 Task: React to the posts on page Aramco
Action: Mouse moved to (537, 94)
Screenshot: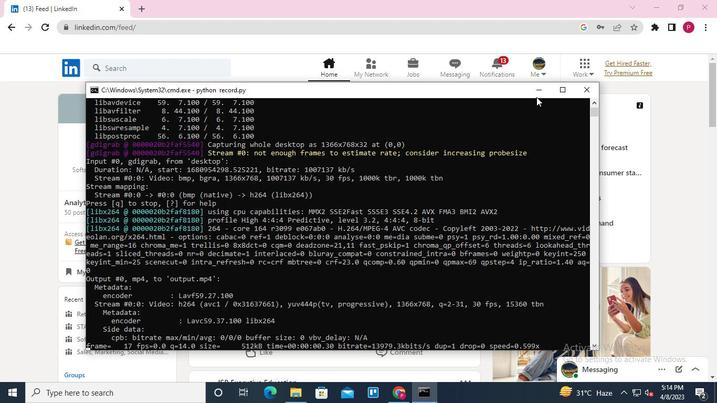 
Action: Mouse pressed left at (537, 94)
Screenshot: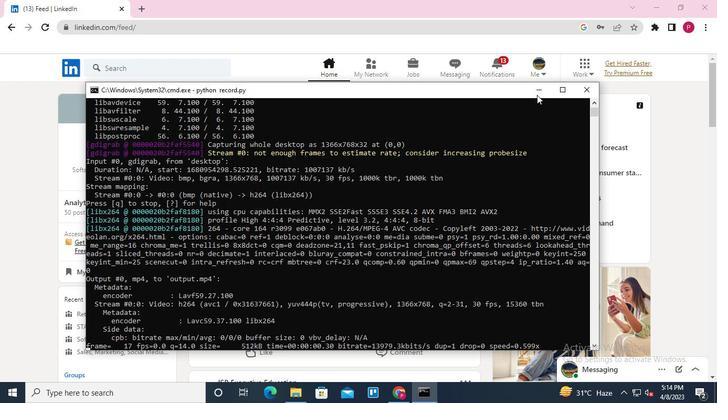 
Action: Mouse moved to (171, 71)
Screenshot: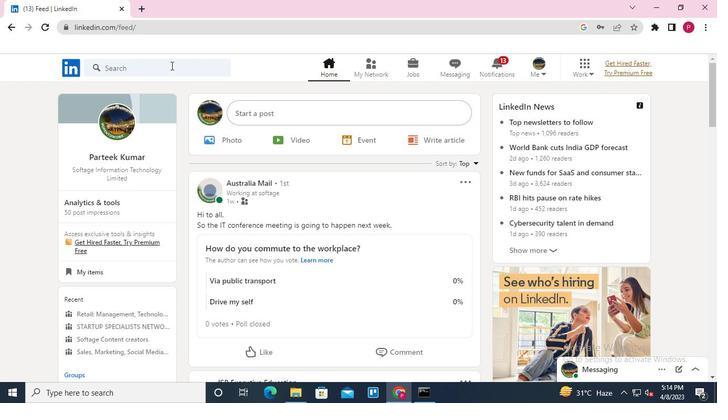 
Action: Mouse pressed left at (171, 71)
Screenshot: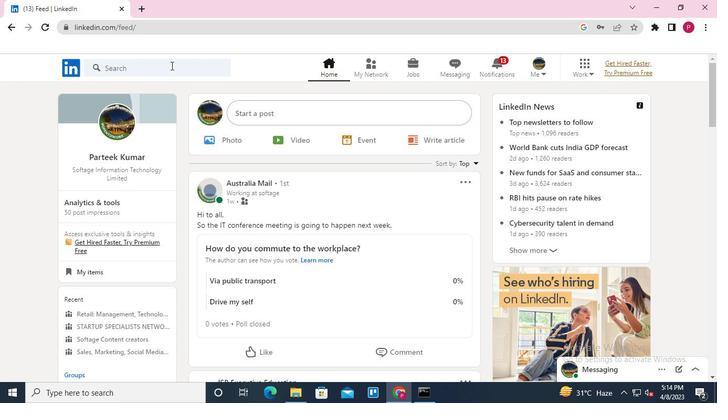 
Action: Keyboard Key.shift
Screenshot: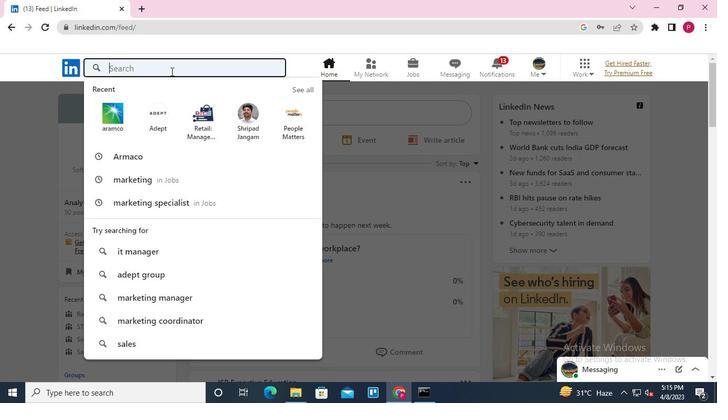 
Action: Keyboard A
Screenshot: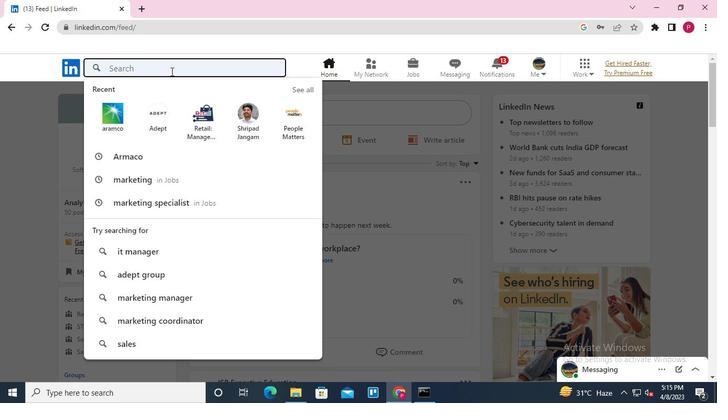 
Action: Keyboard r
Screenshot: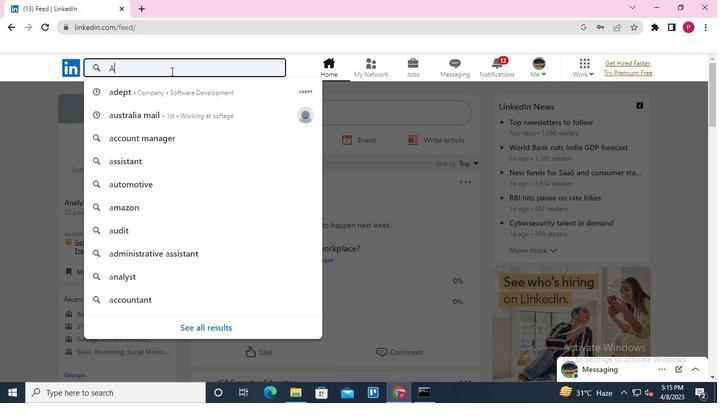 
Action: Keyboard m
Screenshot: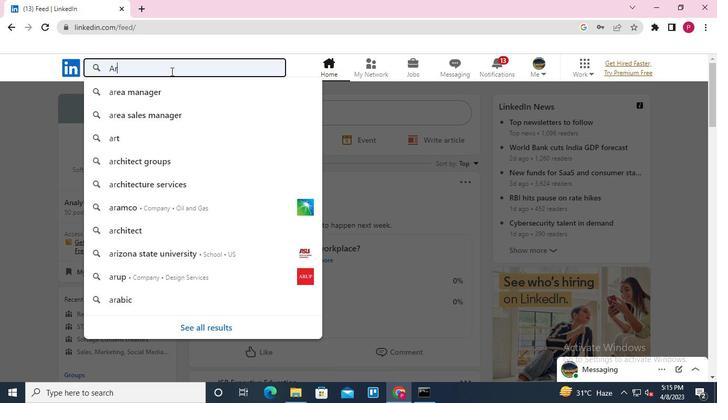 
Action: Keyboard a
Screenshot: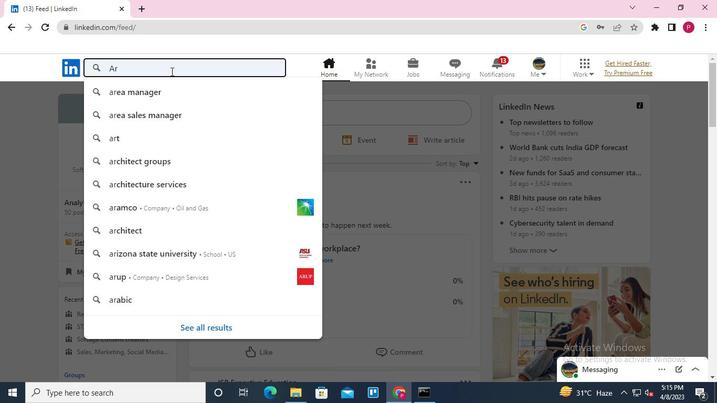 
Action: Keyboard c
Screenshot: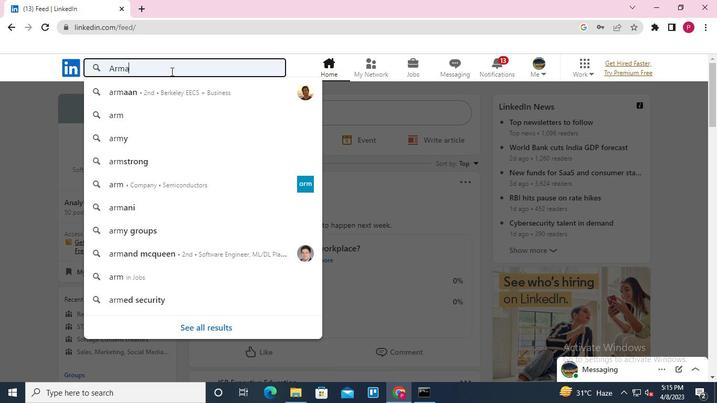 
Action: Keyboard o
Screenshot: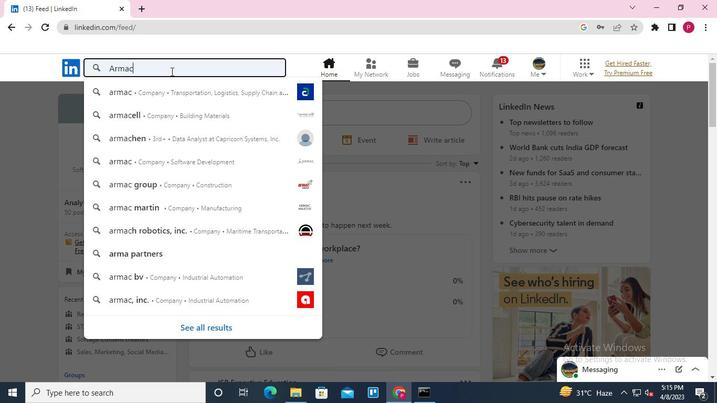 
Action: Keyboard Key.enter
Screenshot: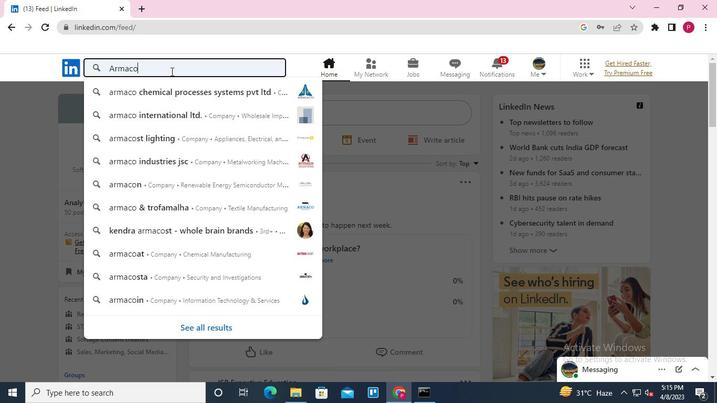 
Action: Mouse moved to (136, 179)
Screenshot: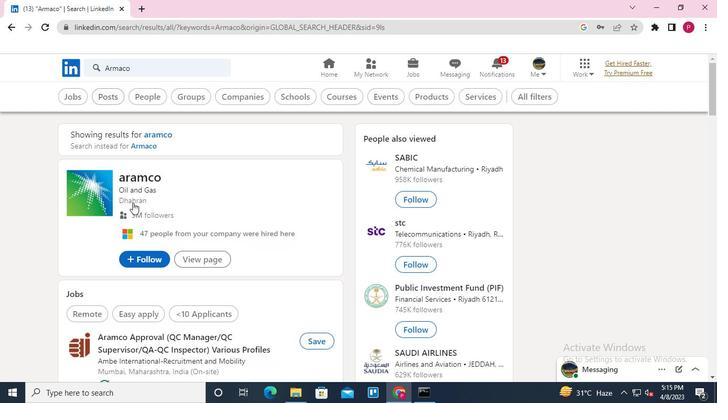 
Action: Mouse pressed left at (136, 179)
Screenshot: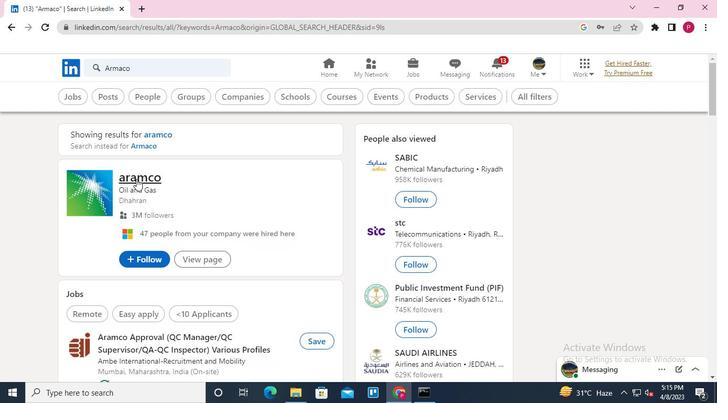 
Action: Mouse moved to (176, 122)
Screenshot: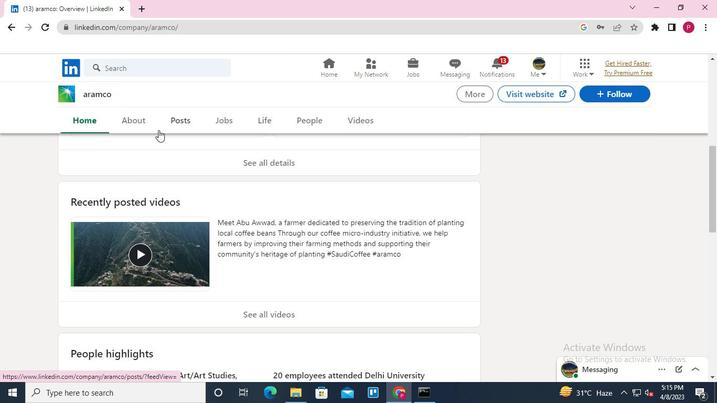 
Action: Mouse pressed left at (176, 122)
Screenshot: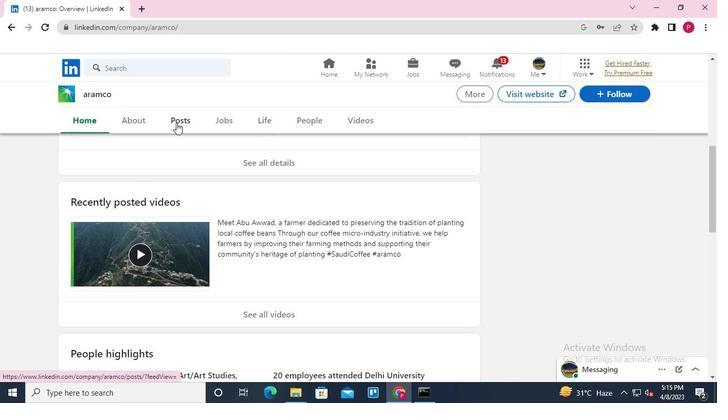
Action: Mouse moved to (250, 259)
Screenshot: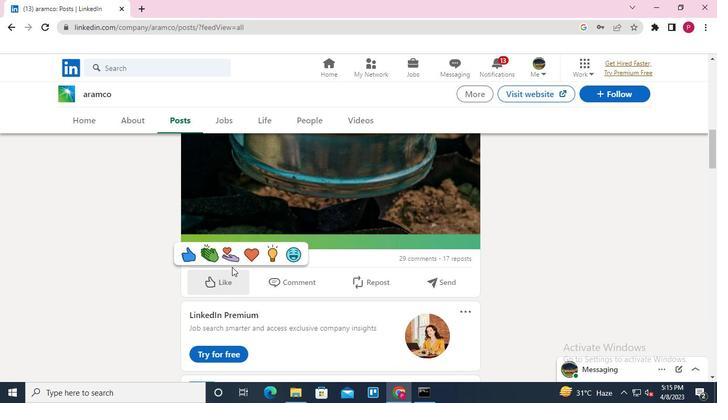 
Action: Mouse pressed left at (250, 259)
Screenshot: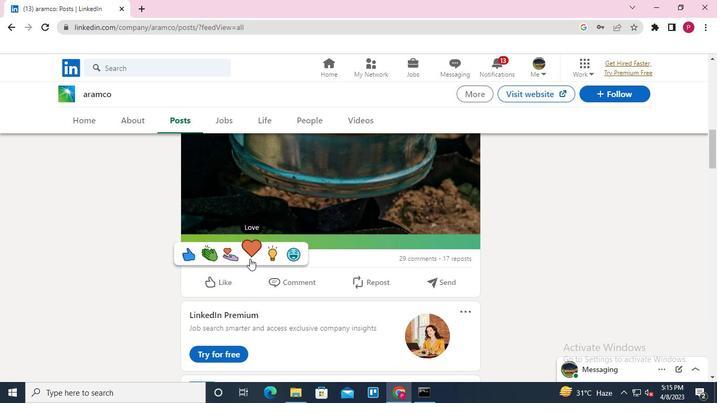 
Action: Mouse moved to (190, 245)
Screenshot: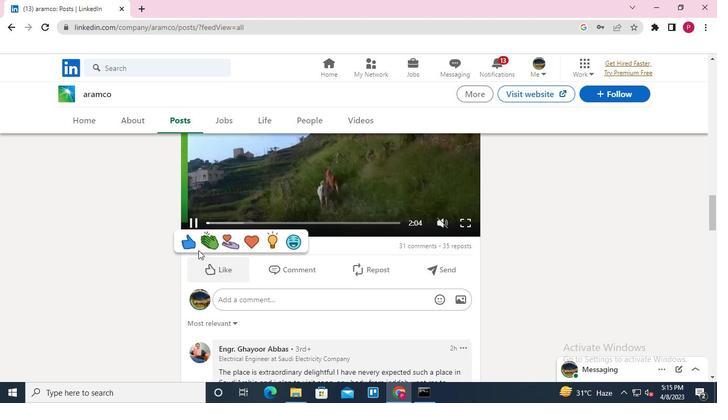 
Action: Mouse pressed left at (190, 245)
Screenshot: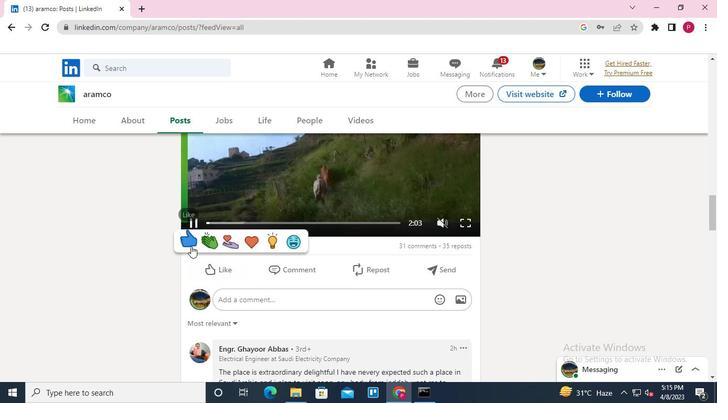 
Action: Mouse moved to (190, 333)
Screenshot: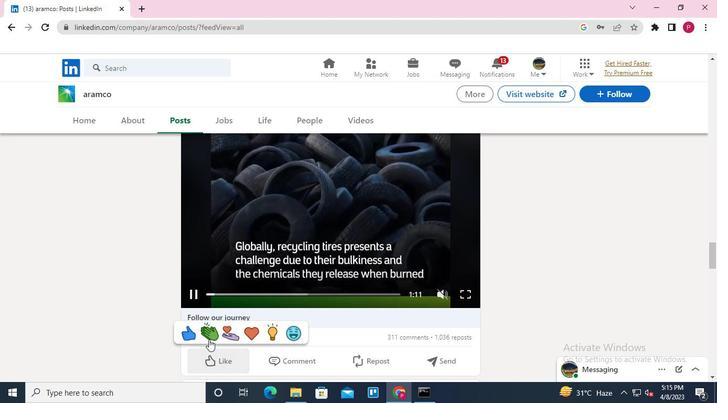 
Action: Mouse pressed left at (190, 333)
Screenshot: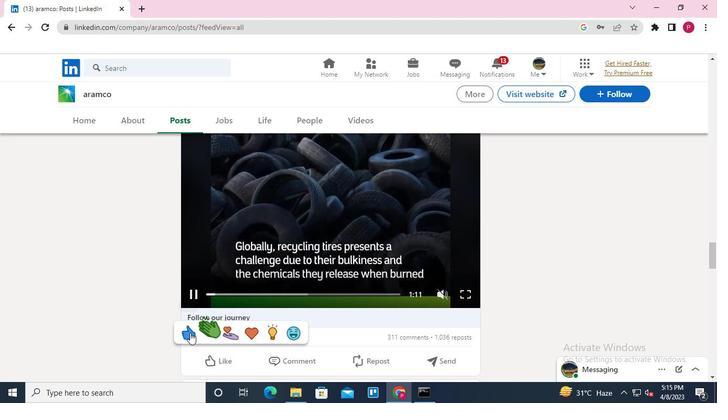 
Action: Keyboard Key.alt_l
Screenshot: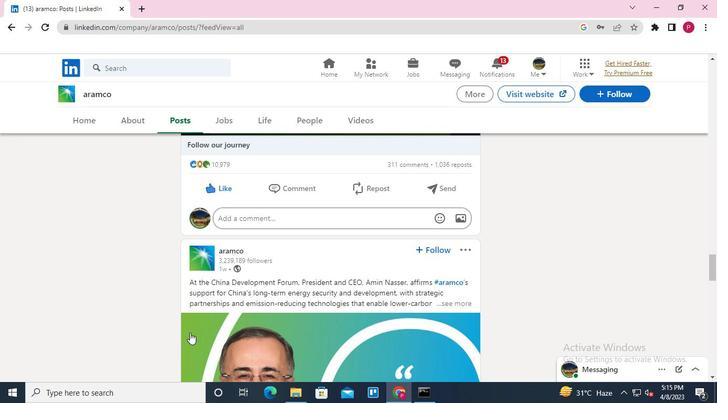 
Action: Keyboard Key.tab
Screenshot: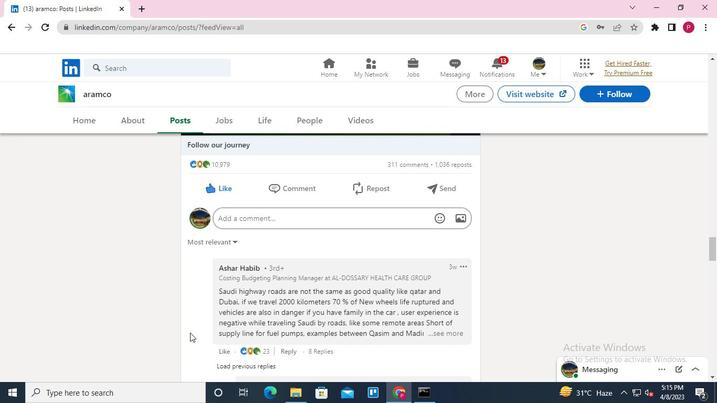 
Action: Keyboard Key.tab
Screenshot: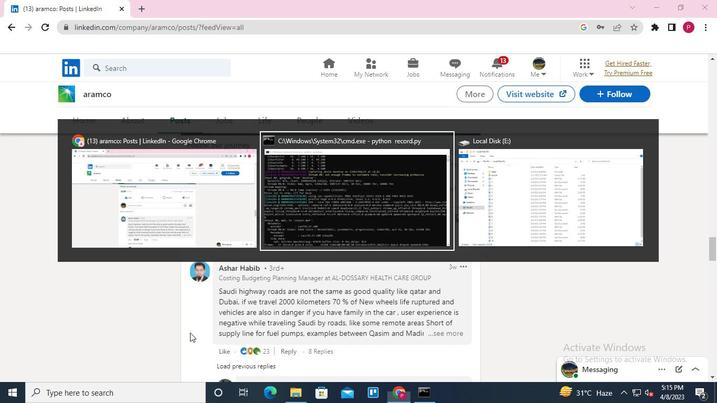 
Action: Keyboard Key.tab
Screenshot: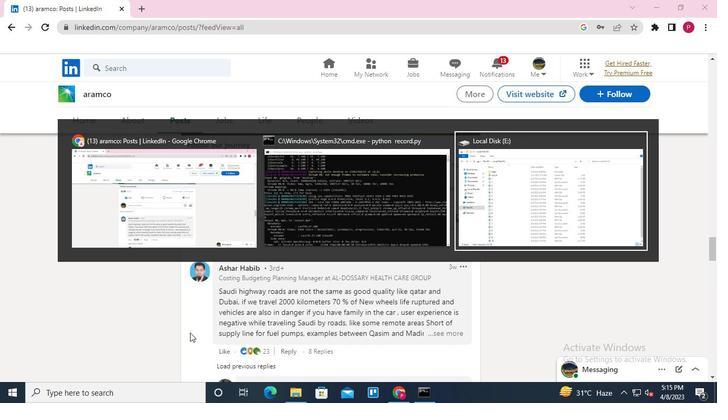 
Action: Keyboard Key.tab
Screenshot: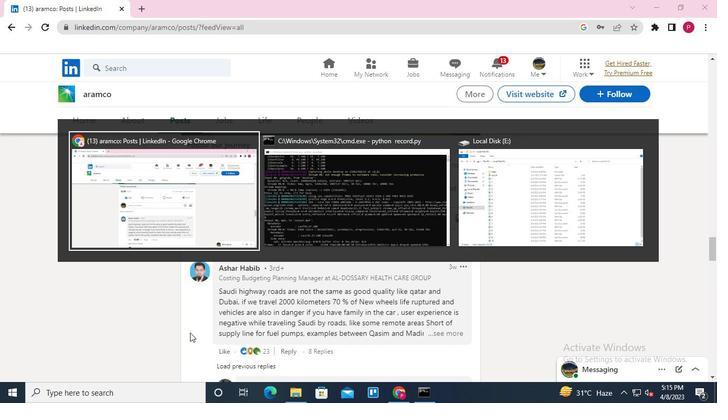 
Action: Mouse moved to (592, 90)
Screenshot: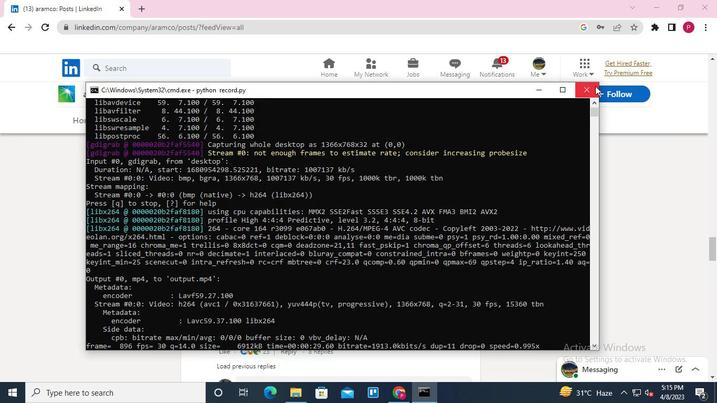 
Action: Mouse pressed left at (592, 90)
Screenshot: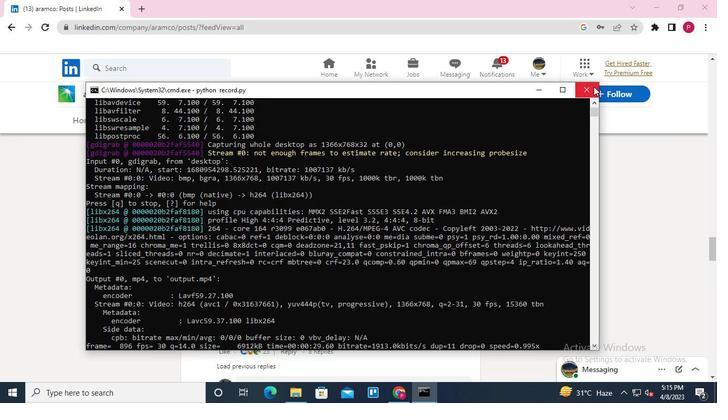 
